 Task: Change background.
Action: Mouse moved to (176, 63)
Screenshot: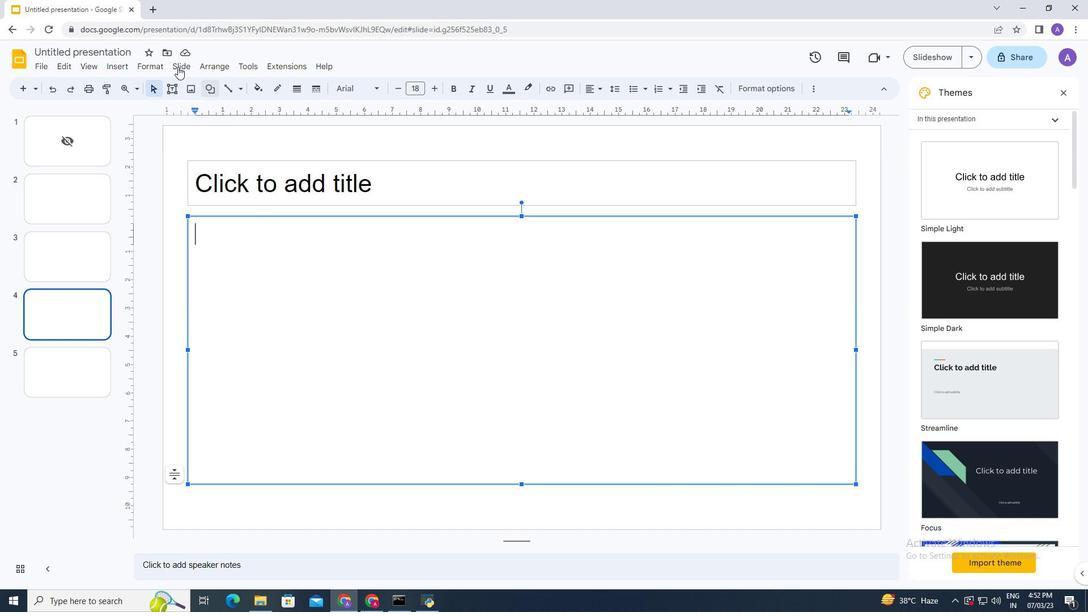 
Action: Mouse pressed left at (176, 63)
Screenshot: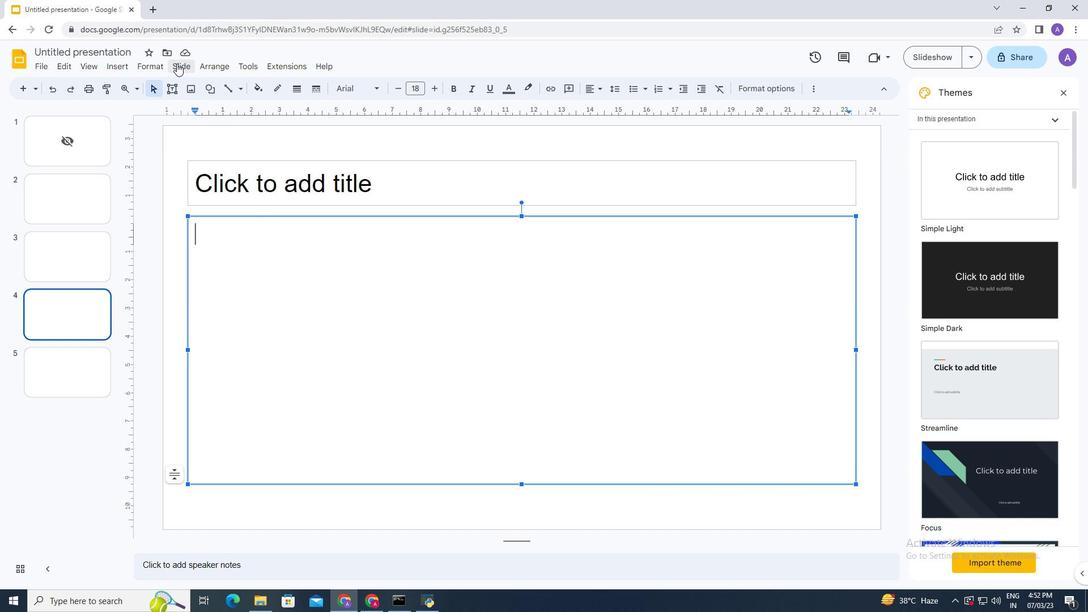 
Action: Mouse moved to (238, 183)
Screenshot: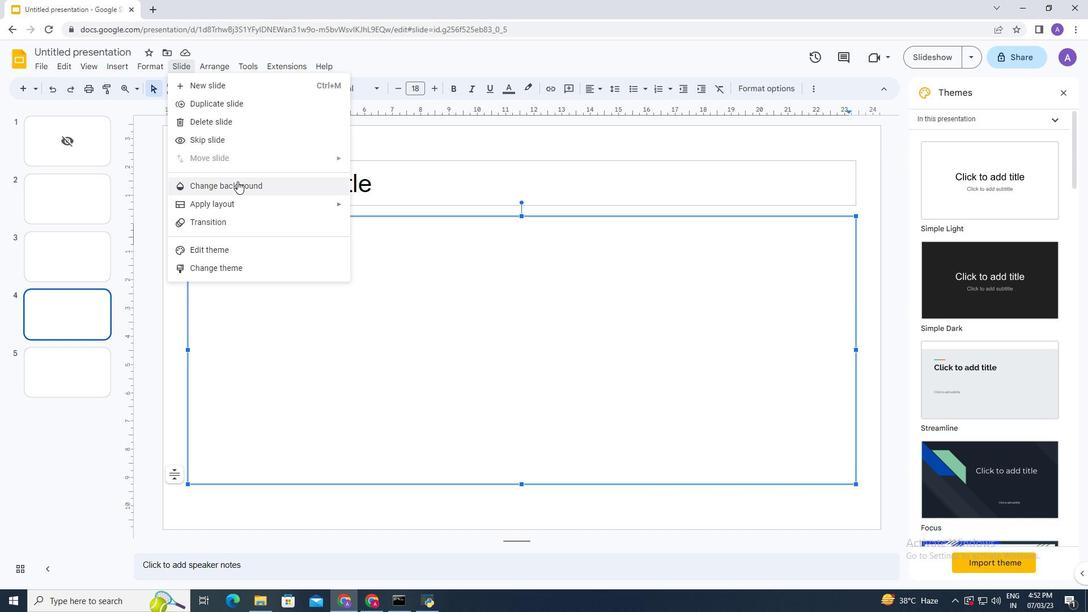 
Action: Mouse pressed left at (238, 183)
Screenshot: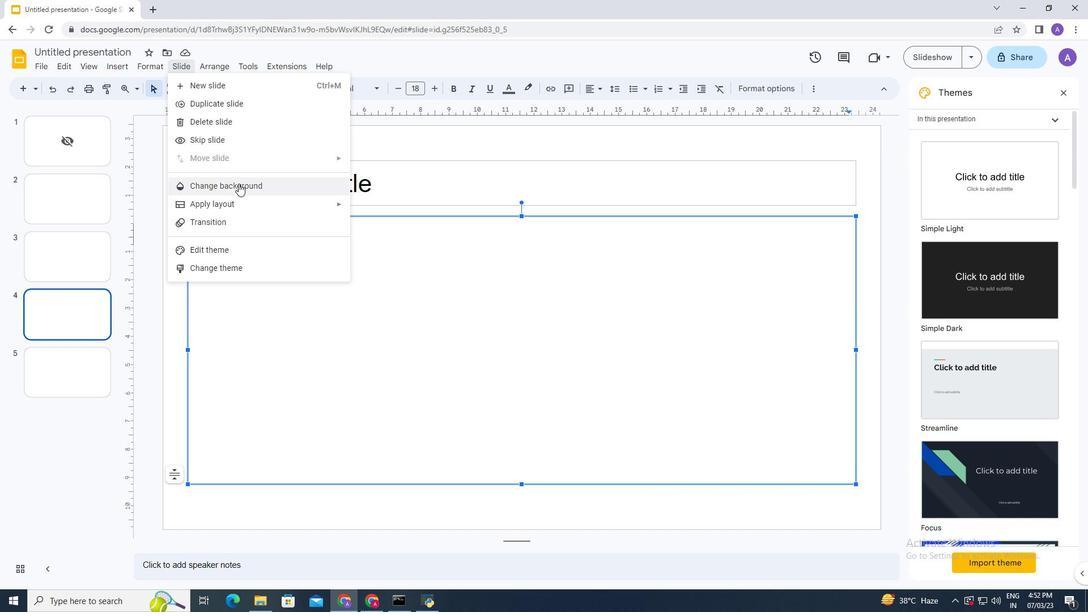 
Action: Mouse moved to (608, 379)
Screenshot: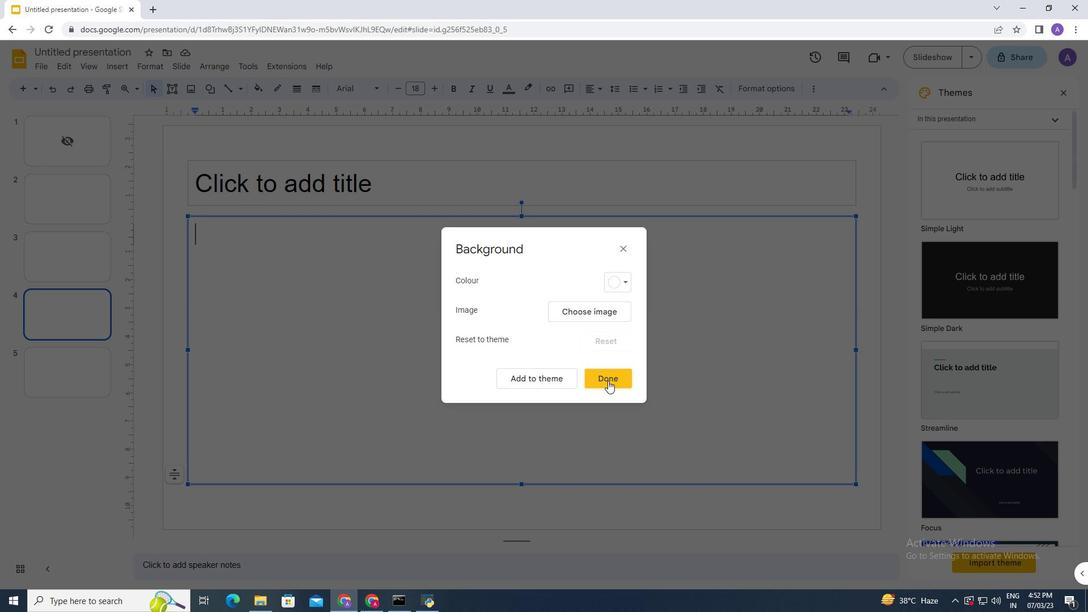 
Action: Mouse pressed left at (608, 379)
Screenshot: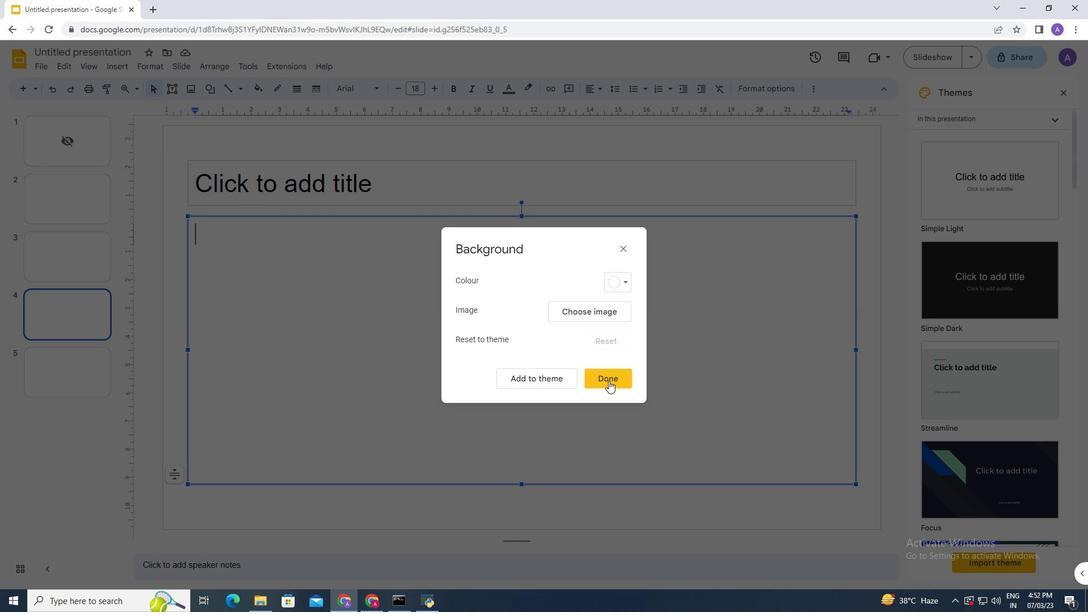 
